 Task: Use Carousel Effect in this video Movie B.mp4
Action: Mouse pressed left at (290, 112)
Screenshot: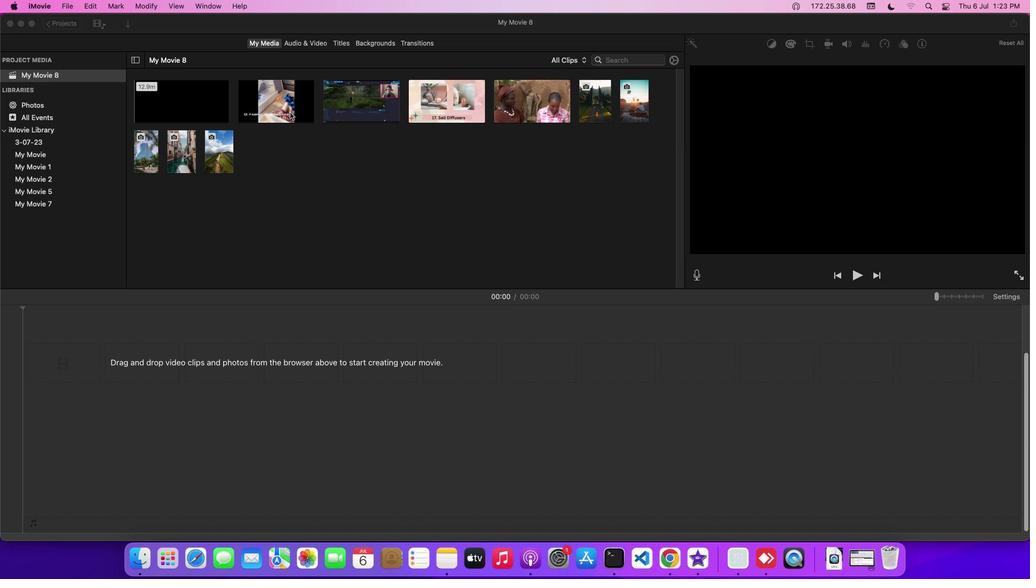
Action: Mouse moved to (319, 40)
Screenshot: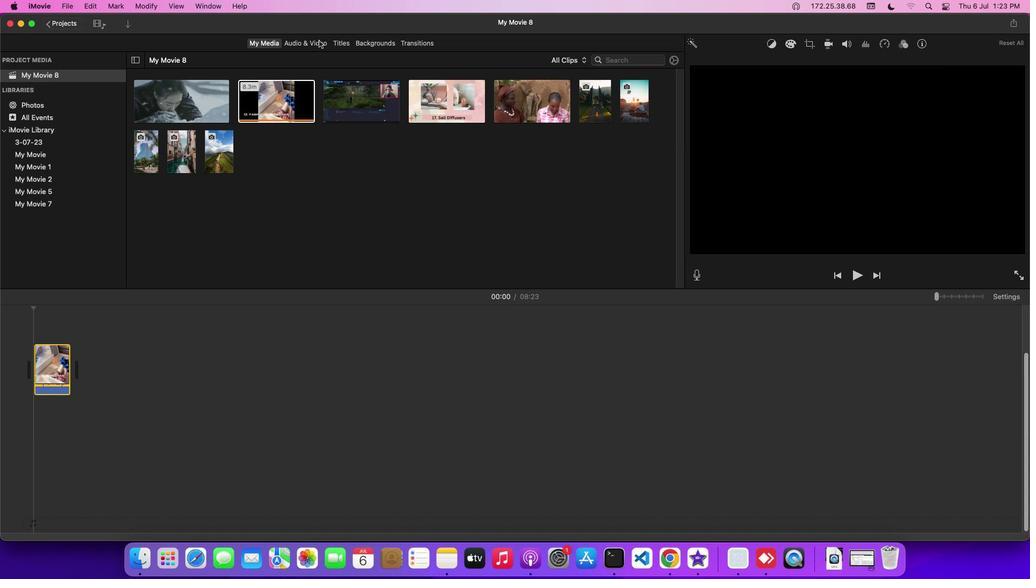 
Action: Mouse pressed left at (319, 40)
Screenshot: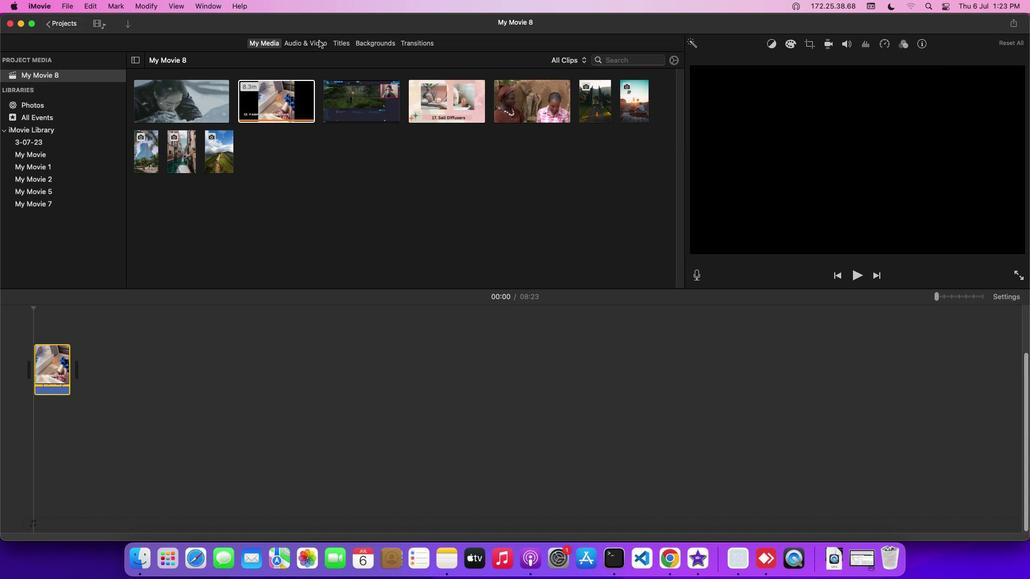 
Action: Mouse moved to (63, 100)
Screenshot: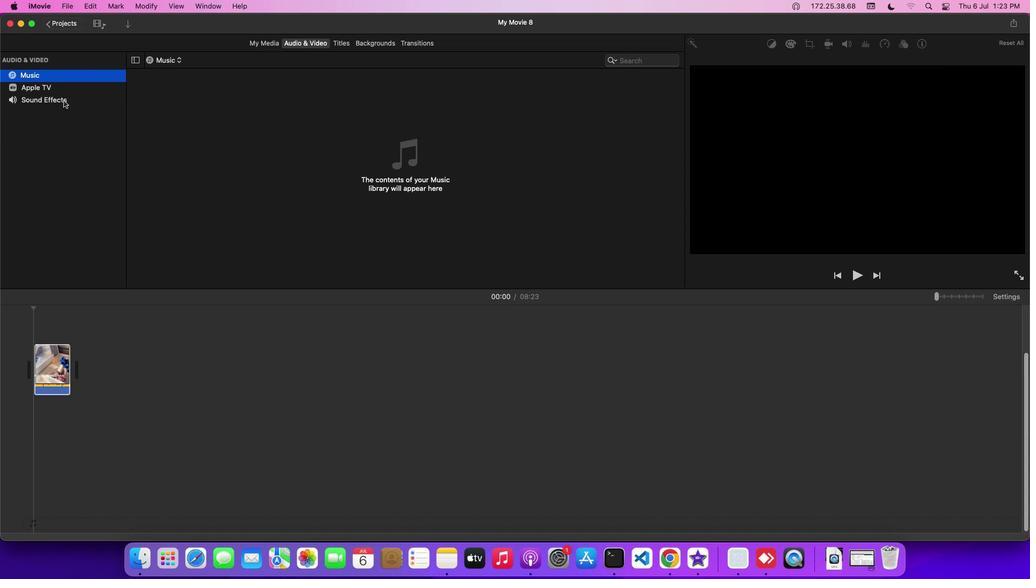 
Action: Mouse pressed left at (63, 100)
Screenshot: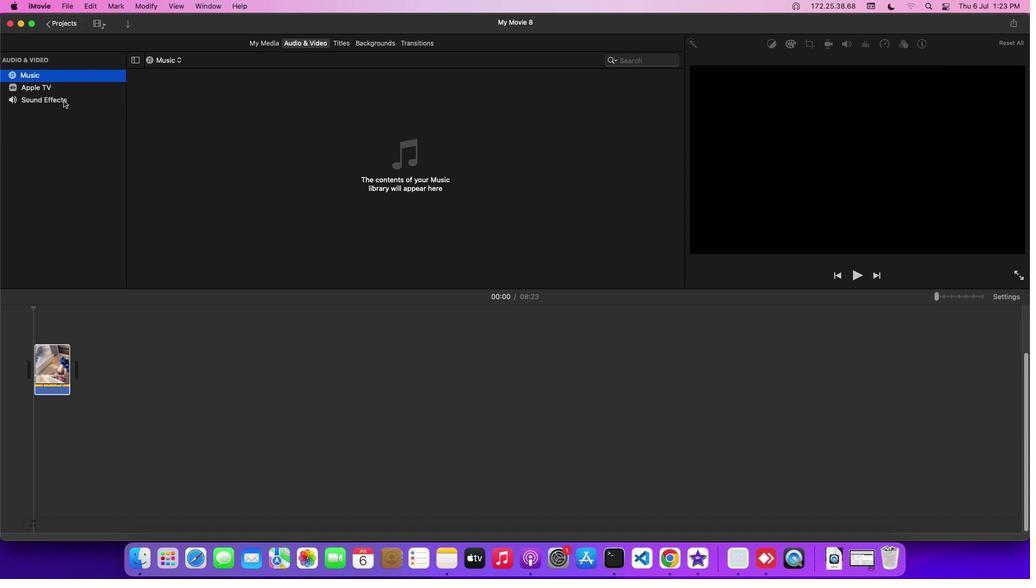
Action: Mouse moved to (181, 279)
Screenshot: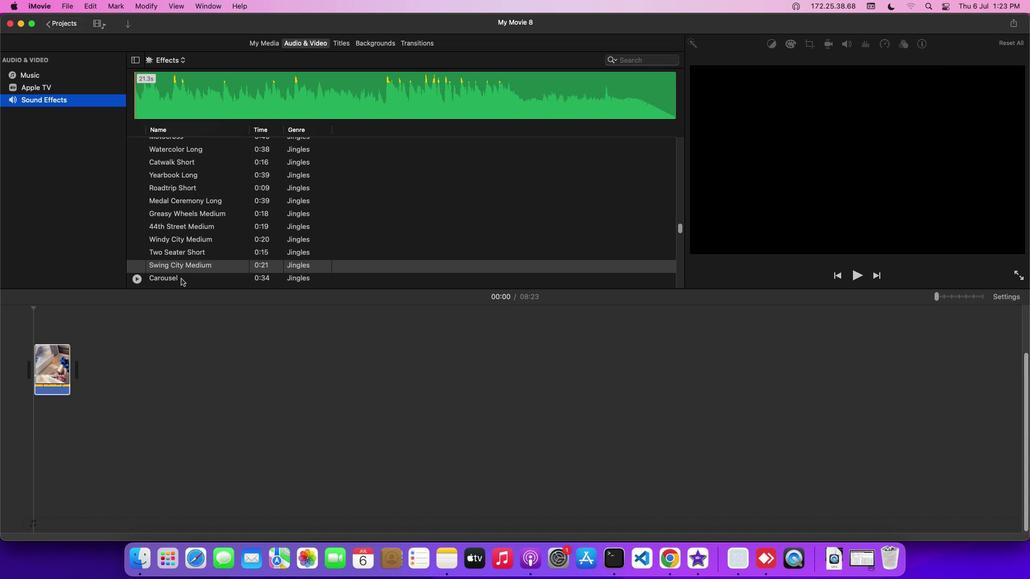 
Action: Mouse pressed left at (181, 279)
Screenshot: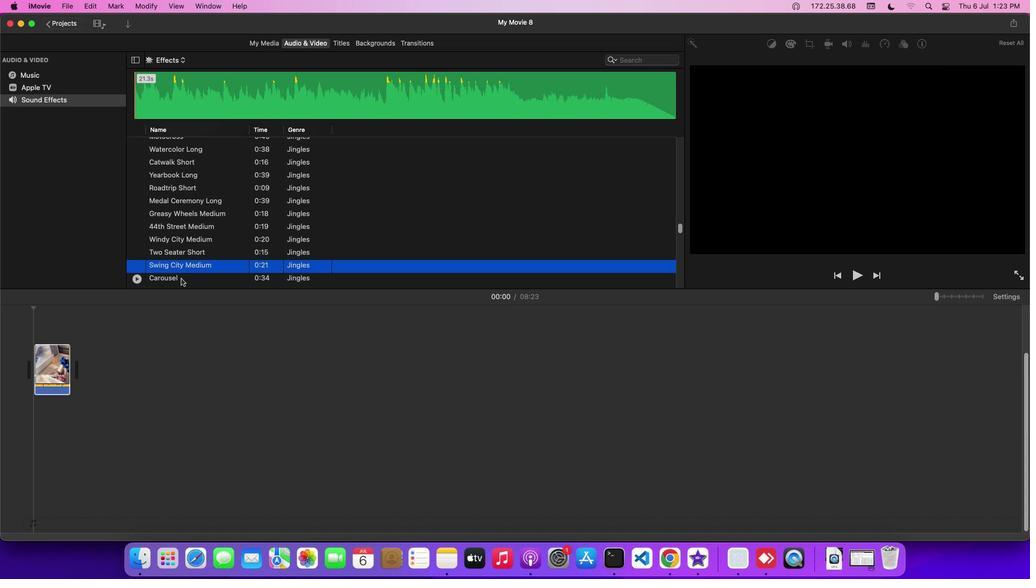 
Action: Mouse pressed left at (181, 279)
Screenshot: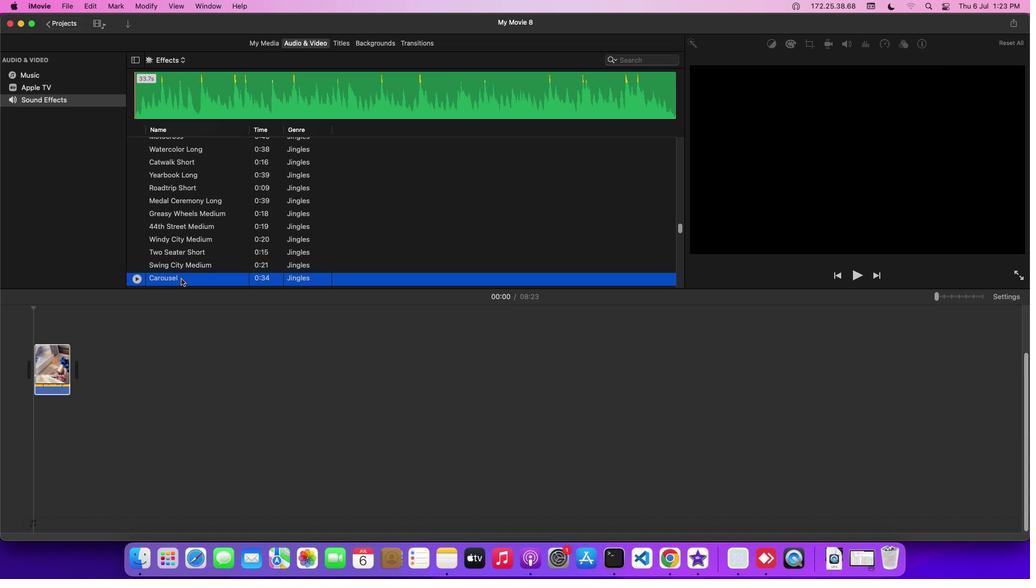 
Action: Mouse moved to (159, 435)
Screenshot: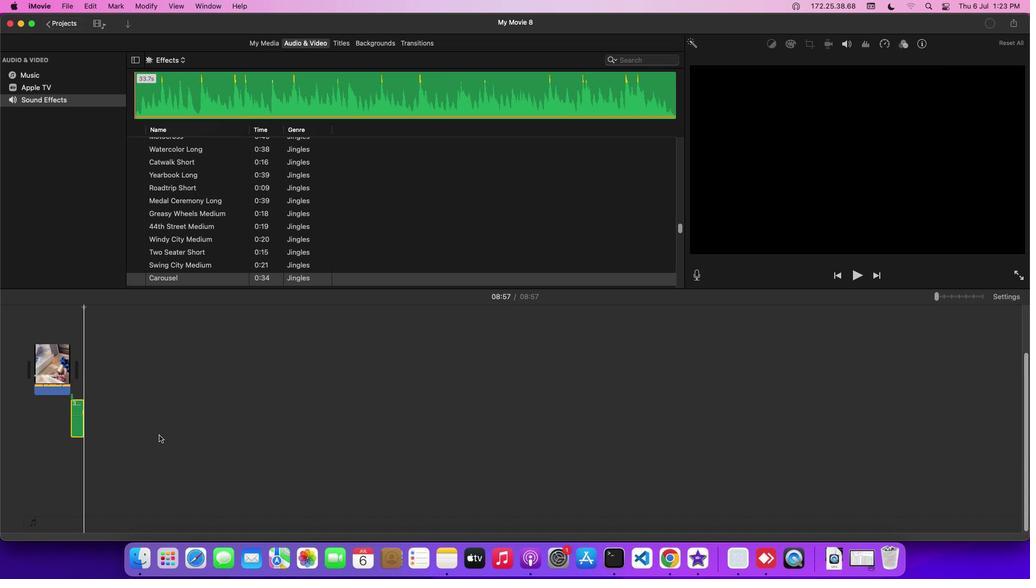 
